 Task: Hide cookie banner from your booking page.
Action: Mouse moved to (792, 75)
Screenshot: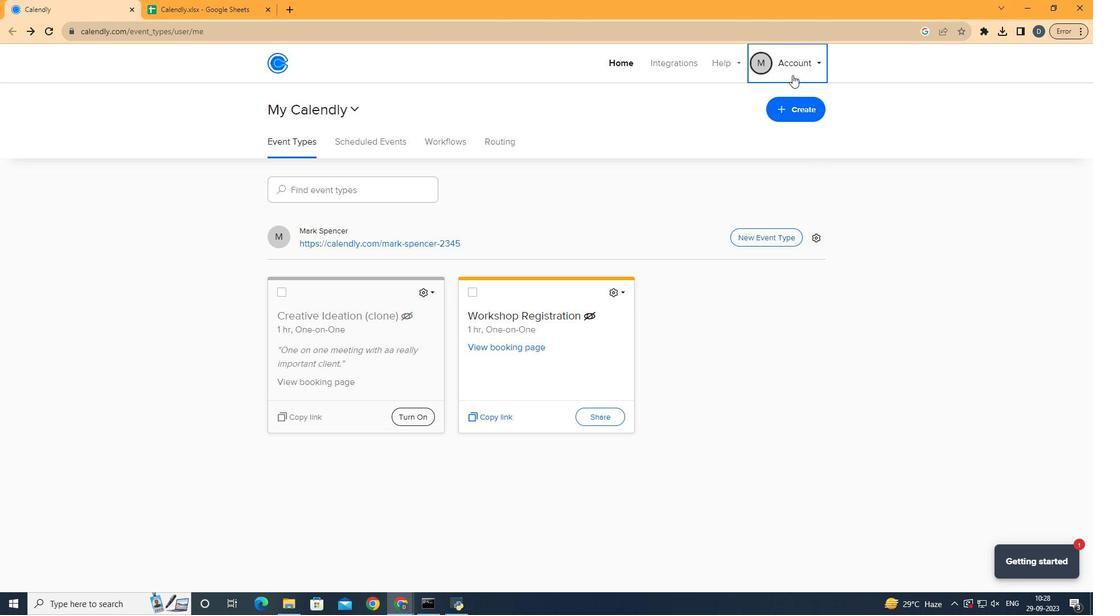 
Action: Mouse pressed left at (792, 75)
Screenshot: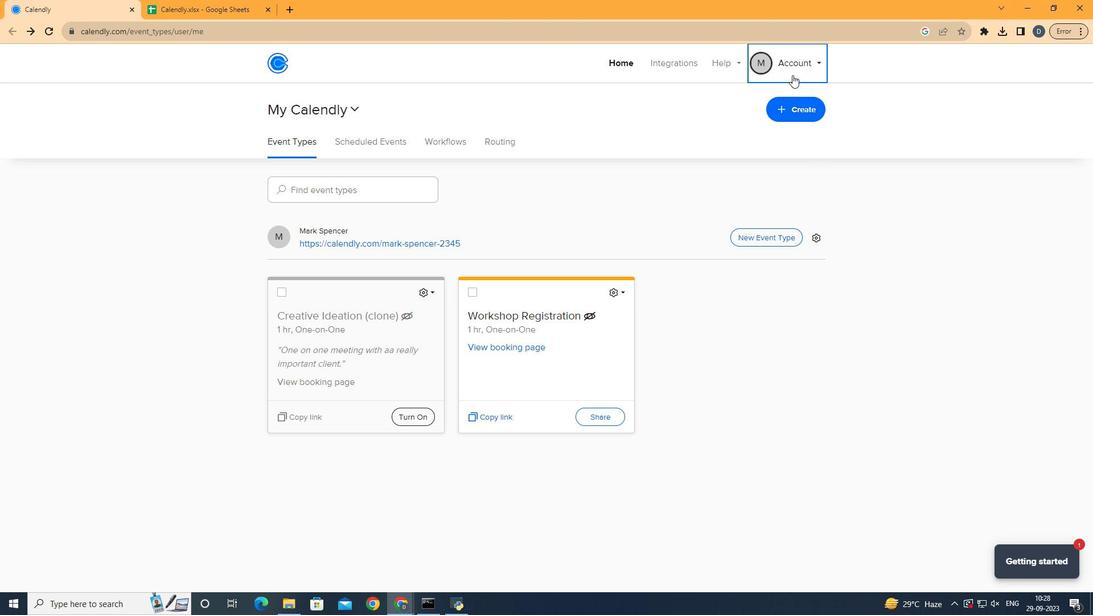 
Action: Mouse moved to (718, 152)
Screenshot: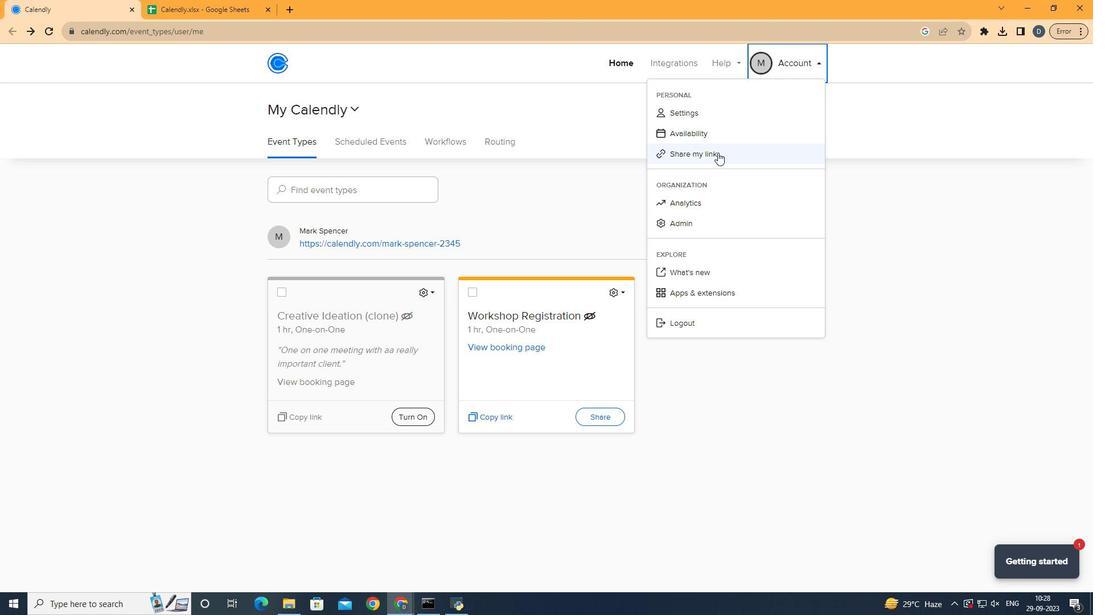 
Action: Mouse pressed left at (718, 152)
Screenshot: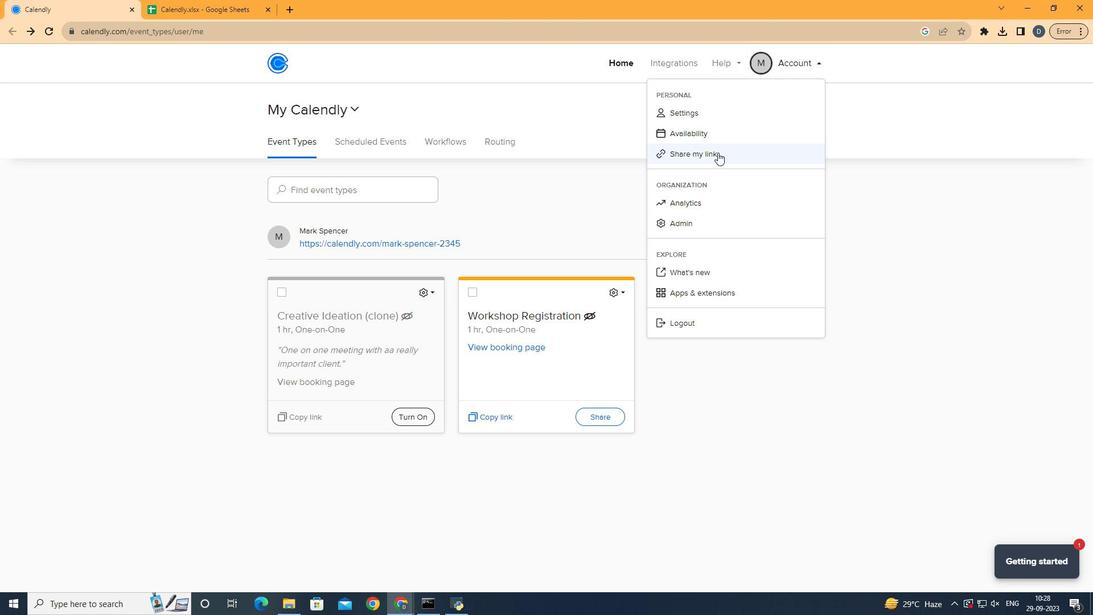 
Action: Mouse moved to (605, 198)
Screenshot: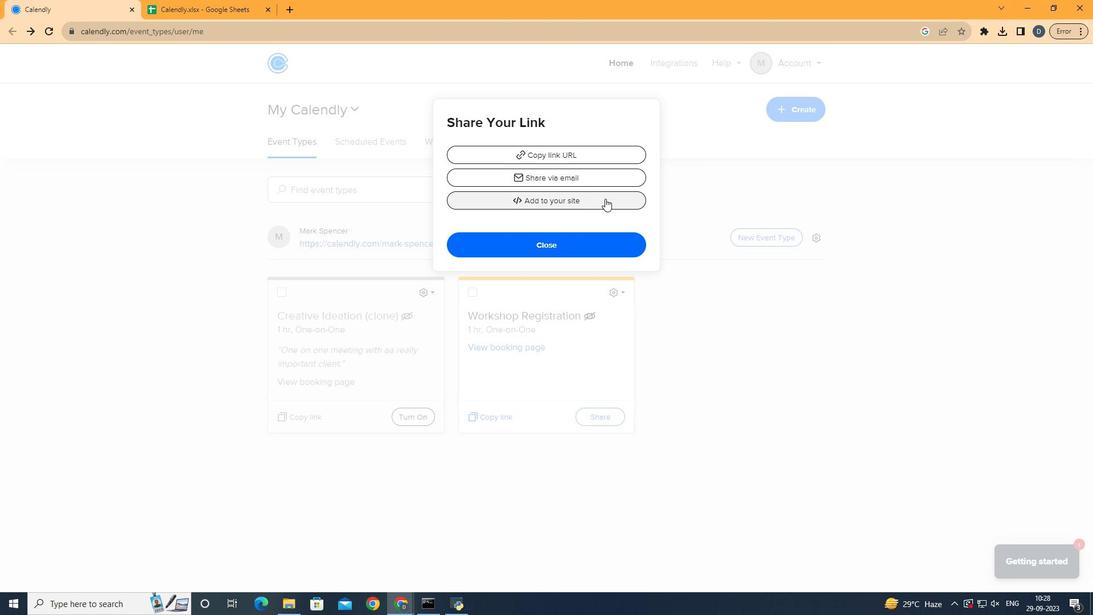 
Action: Mouse pressed left at (605, 198)
Screenshot: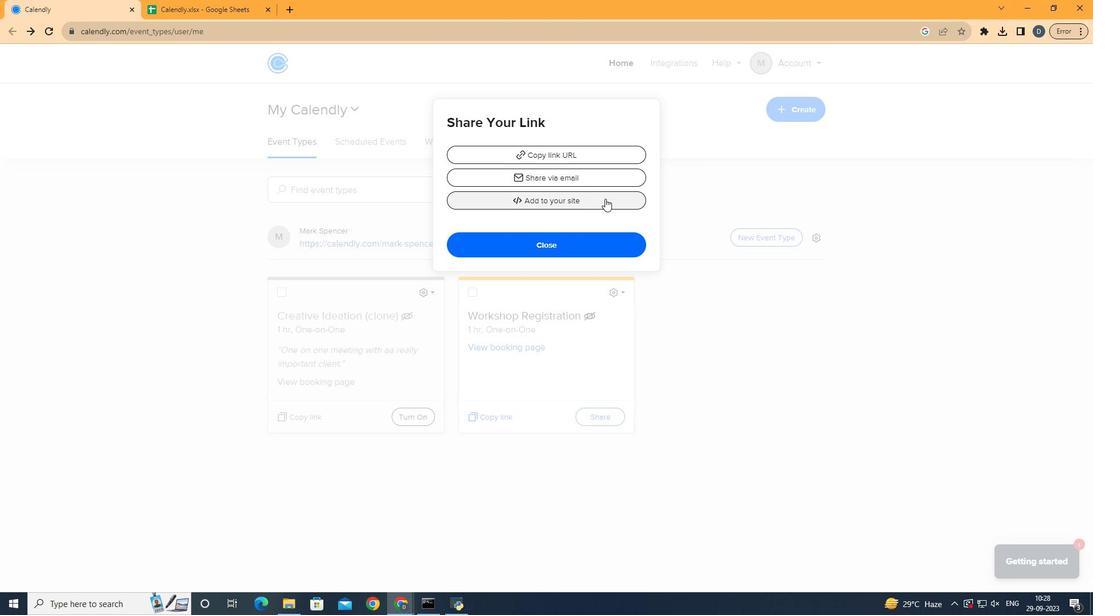 
Action: Mouse moved to (406, 219)
Screenshot: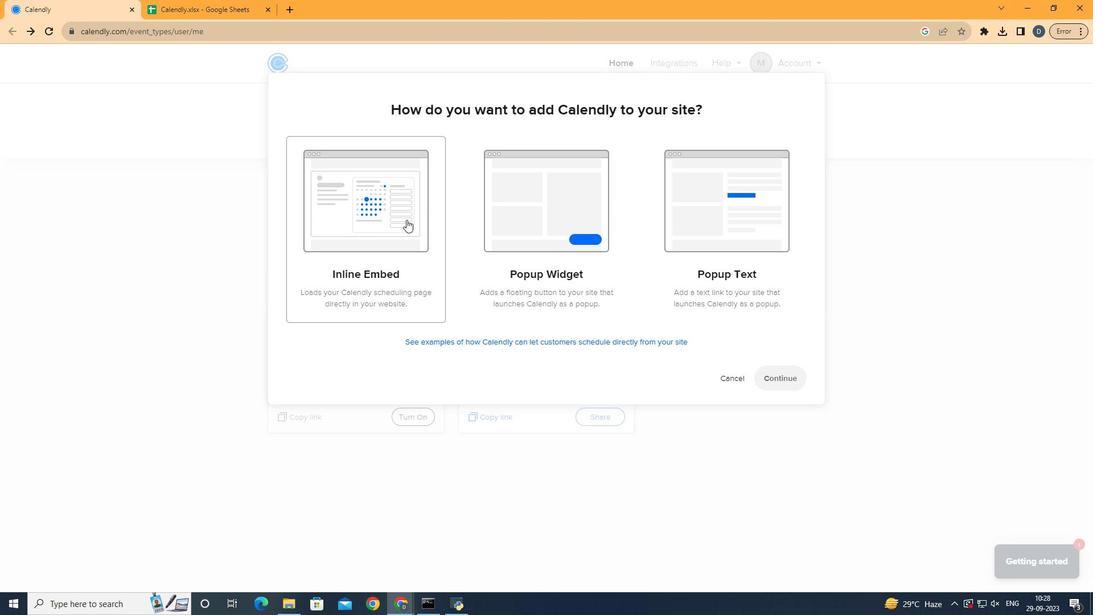 
Action: Mouse pressed left at (406, 219)
Screenshot: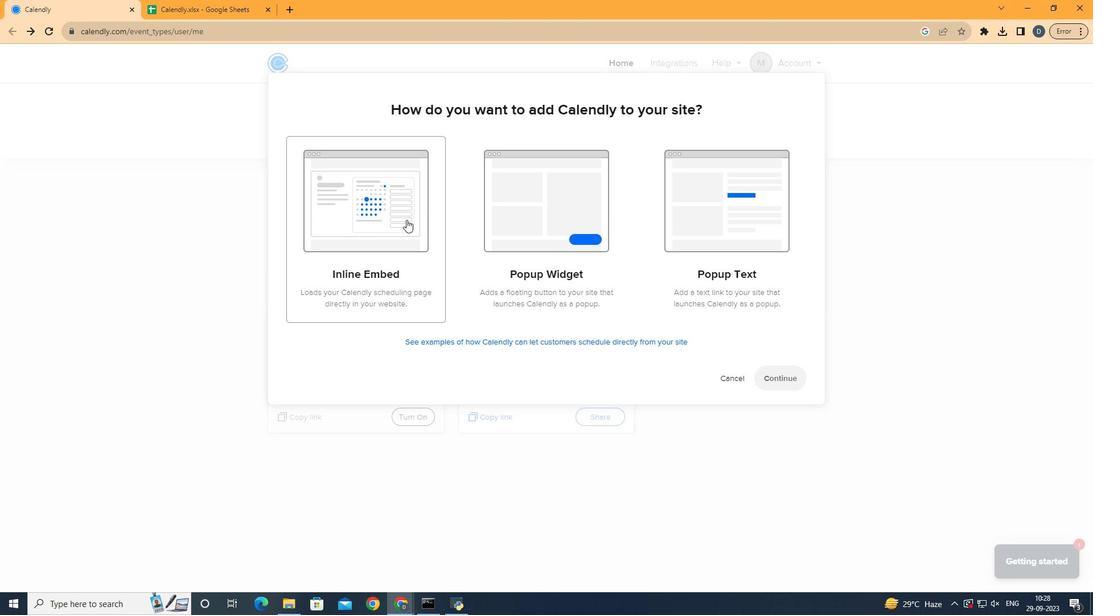 
Action: Mouse moved to (784, 379)
Screenshot: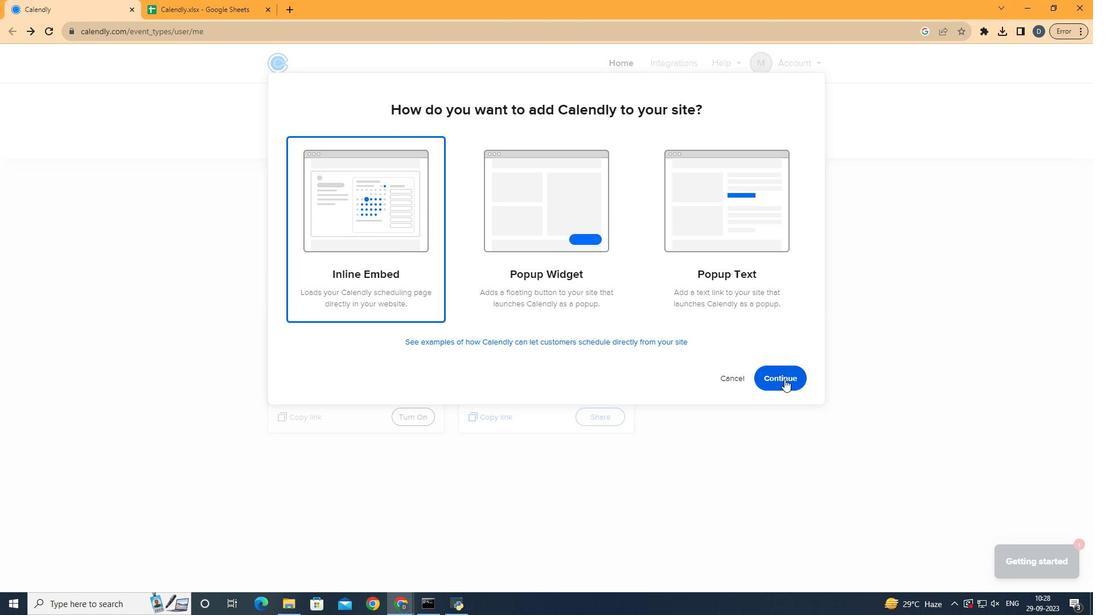 
Action: Mouse pressed left at (784, 379)
Screenshot: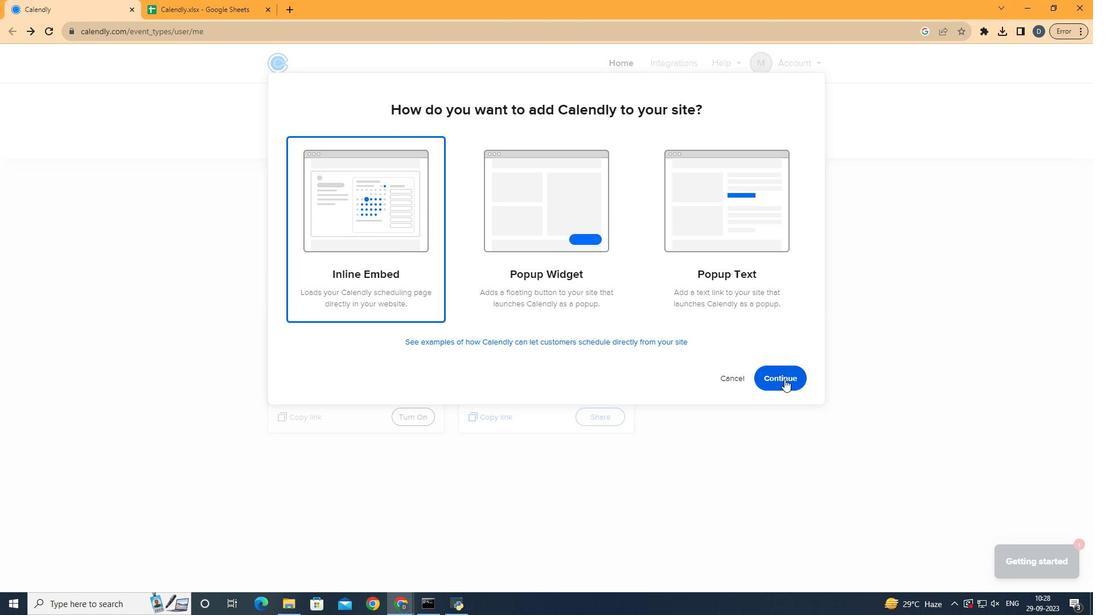 
Action: Mouse moved to (324, 223)
Screenshot: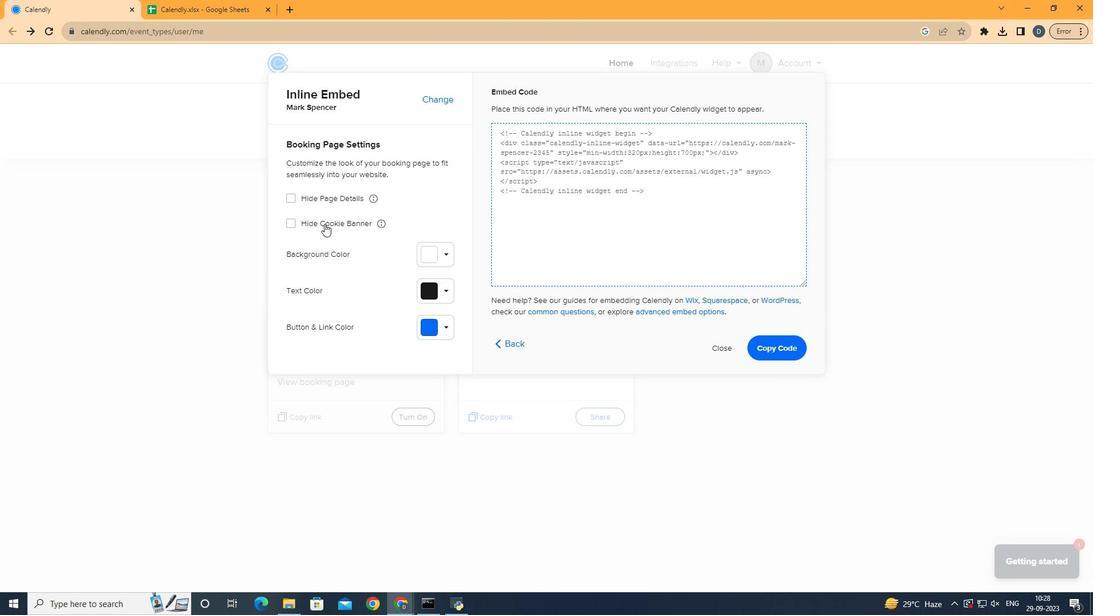 
Action: Mouse pressed left at (324, 223)
Screenshot: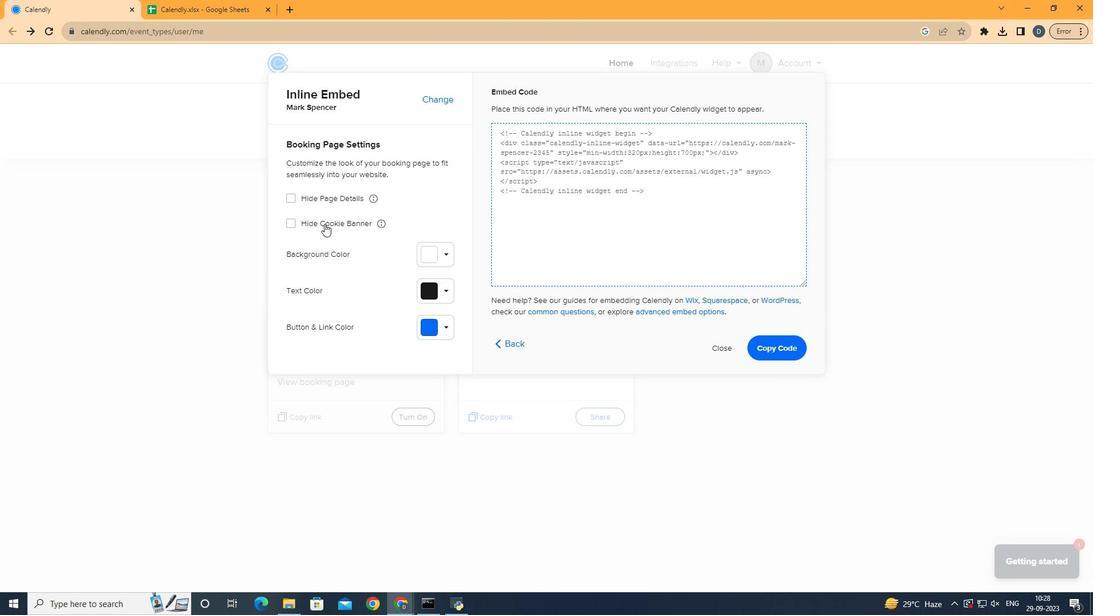 
Action: Mouse moved to (684, 362)
Screenshot: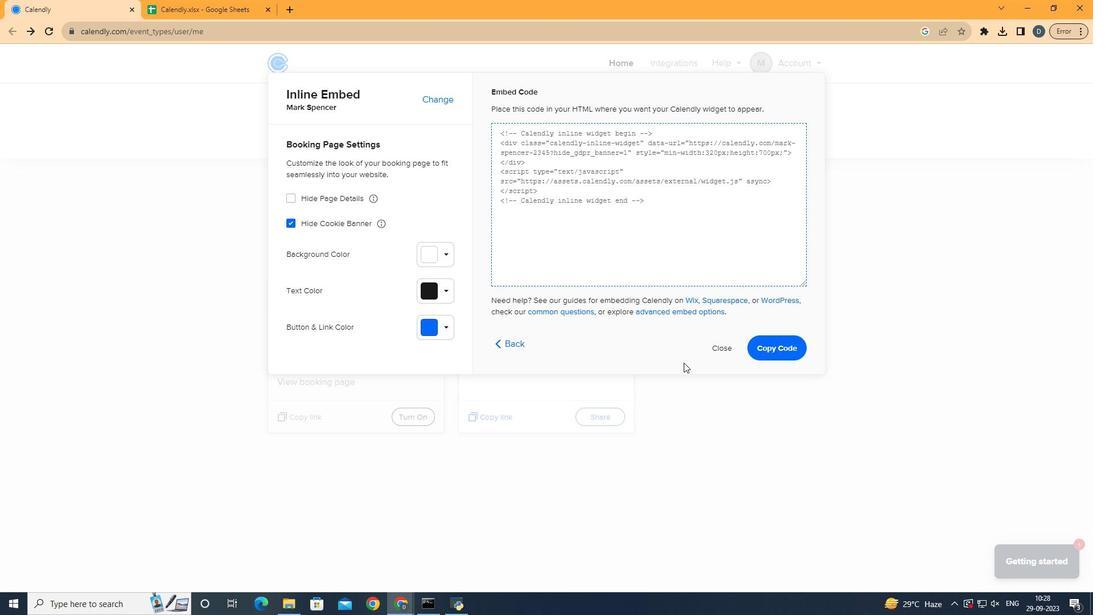 
